 Task: Open a blank worksheet and write heading  Discount data  Add 10 product name:-  'Apple, Banana,_x000D_
Orange, Tomato, Potato, Onion, Carrot, Milk, Bread, Eggs (dozen). ' in October Last week sales are  1.99, 0.49, 0.79, 1.29, 0.99, 0.89, 0.69, 2.49, 1.99, 2.99.Discount (%):-  10, 20, 15, 5, 12, 8, 25, 10, 15, 20. Save page analysisDailySales_Analysis_2022
Action: Mouse moved to (35, 32)
Screenshot: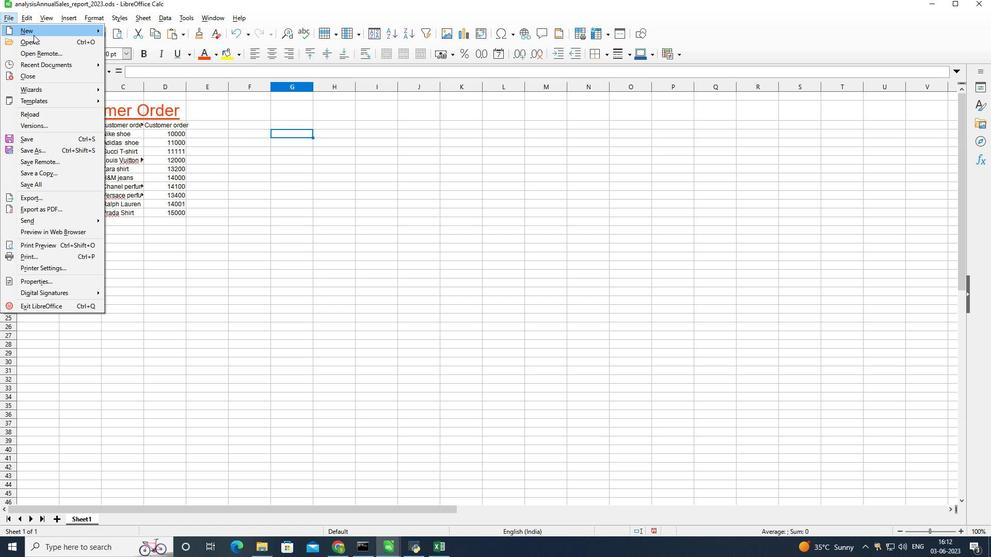 
Action: Mouse pressed left at (35, 32)
Screenshot: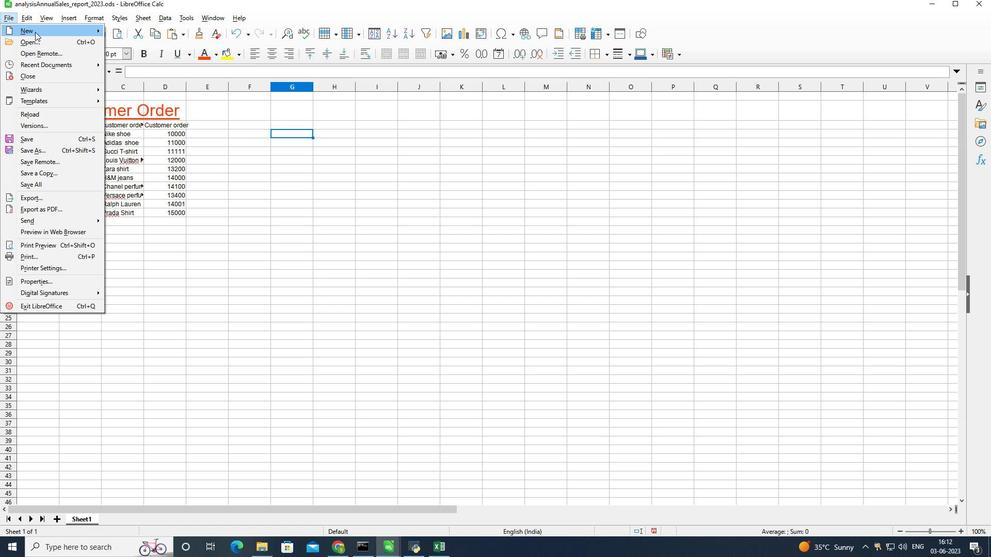 
Action: Mouse moved to (128, 40)
Screenshot: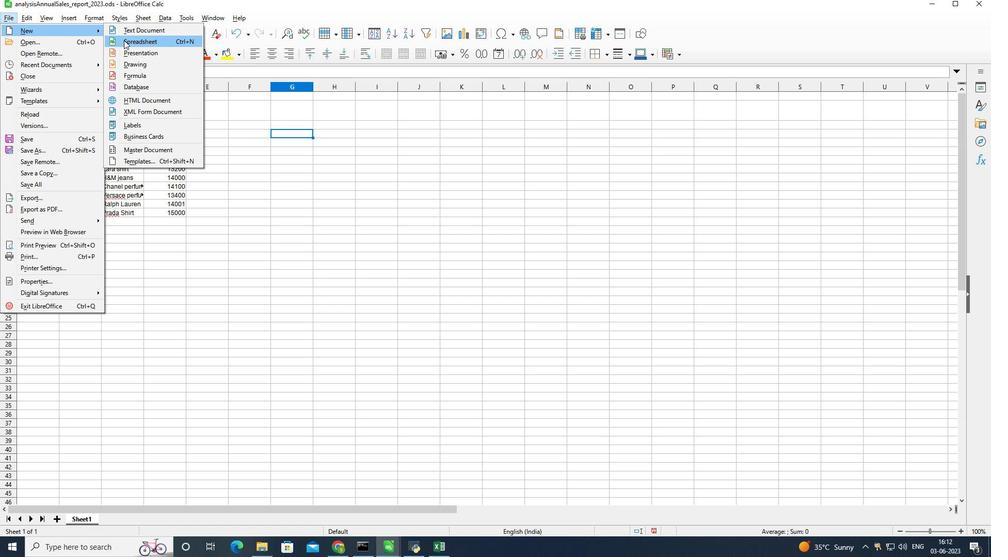 
Action: Mouse pressed left at (128, 40)
Screenshot: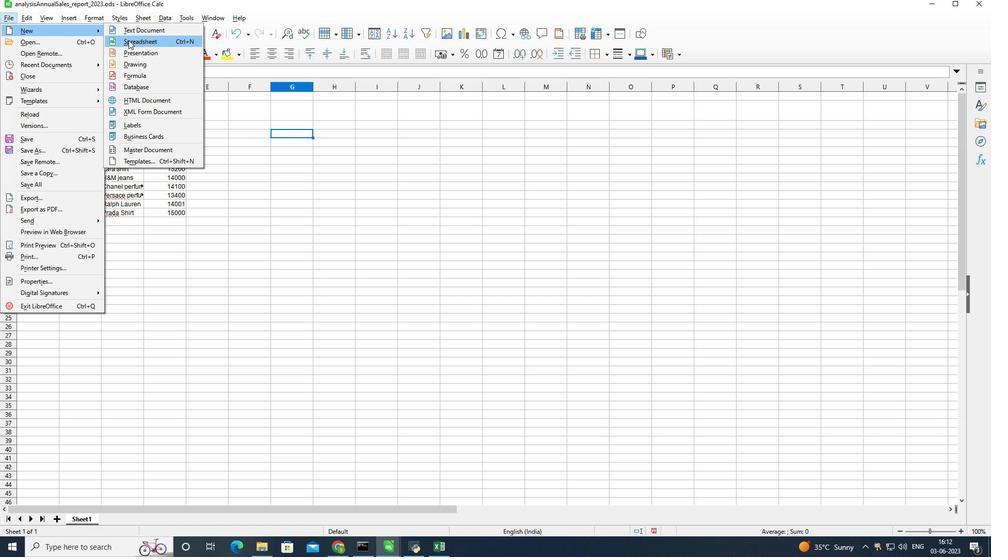 
Action: Mouse moved to (74, 106)
Screenshot: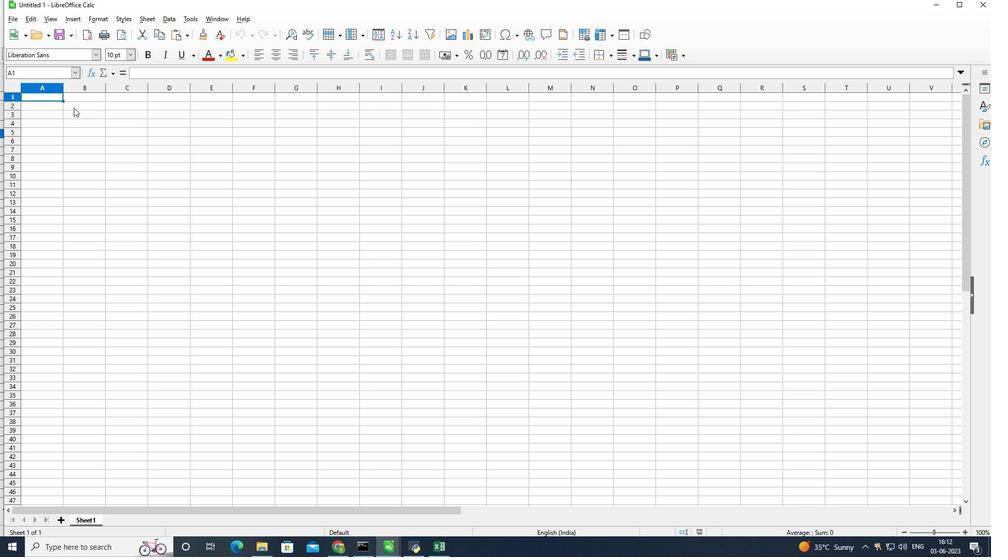 
Action: Mouse pressed left at (74, 106)
Screenshot: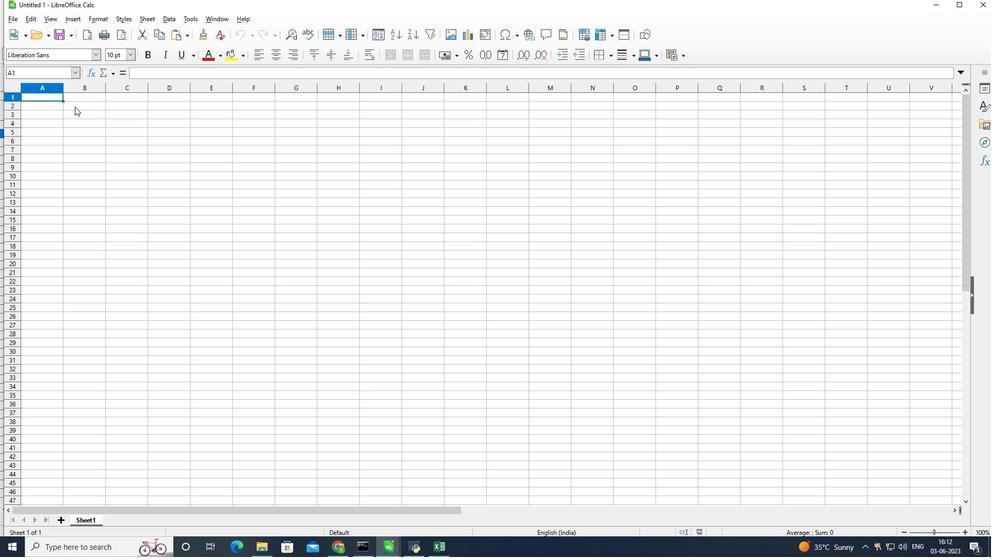 
Action: Mouse moved to (74, 127)
Screenshot: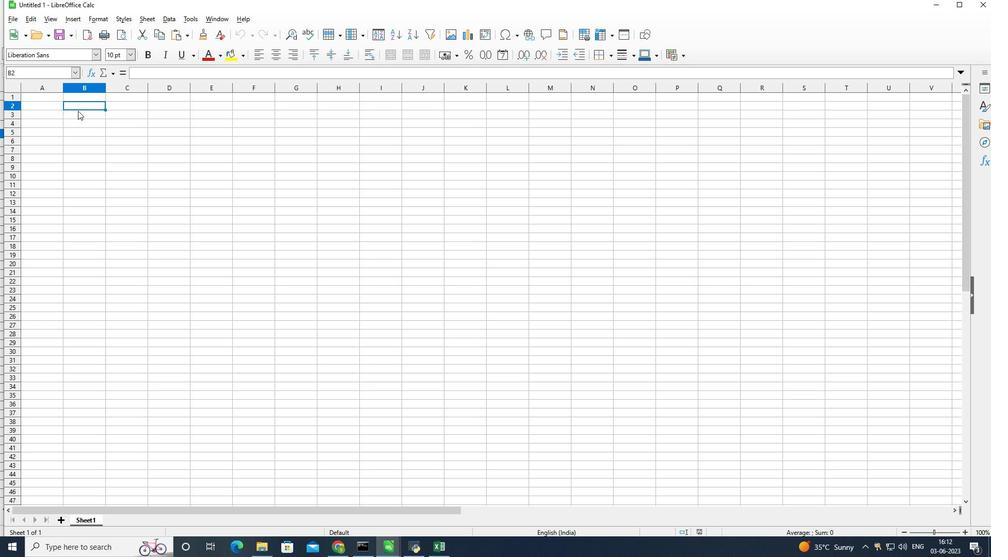 
Action: Key pressed <Key.shift>Discount<Key.space><Key.shift>Data
Screenshot: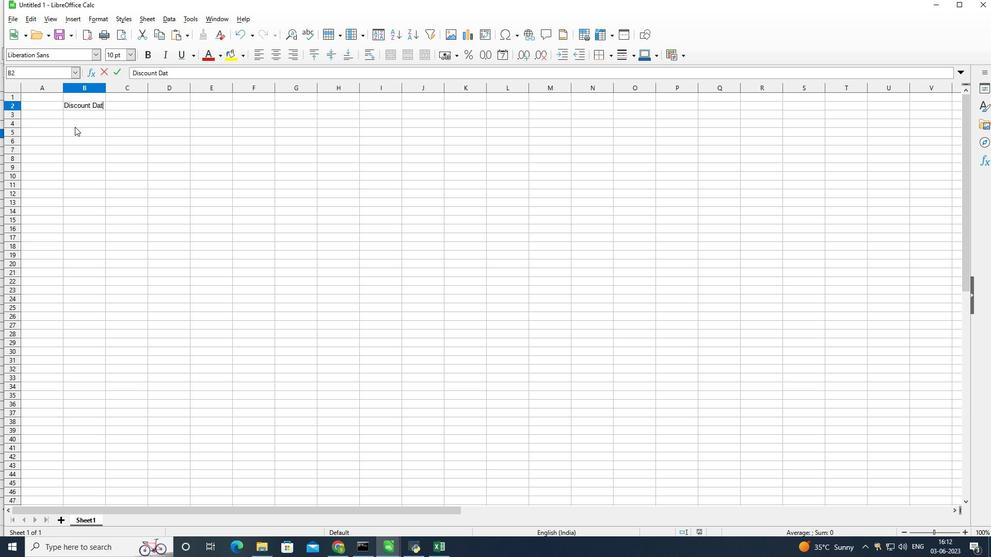 
Action: Mouse moved to (32, 114)
Screenshot: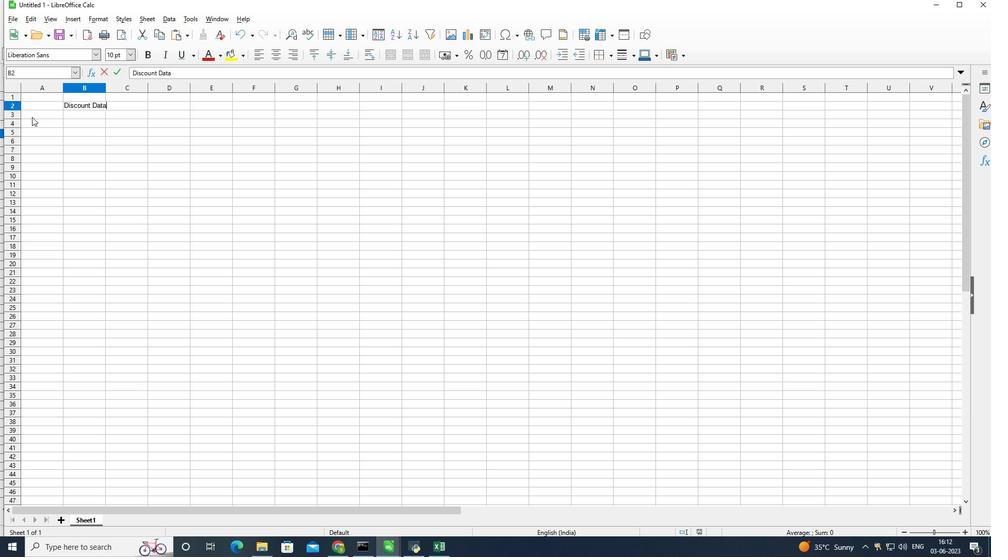 
Action: Mouse pressed left at (32, 114)
Screenshot: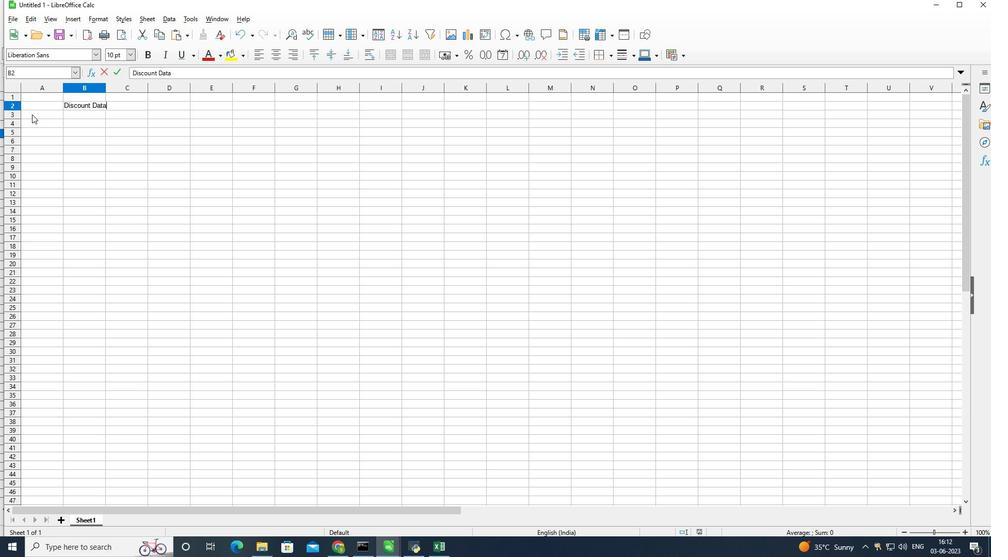 
Action: Key pressed <Key.shift>Name<Key.enter><Key.shift>Apple<Key.enter><Key.shift>Banana<Key.enter><Key.shift>Orange<Key.enter><Key.shift>Tomato<Key.enter><Key.shift>Potato<Key.enter><Key.shift>Onion<Key.enter><Key.shift>Carrot<Key.enter><Key.shift>Milk<Key.enter><Key.shift>Bread<Key.enter><Key.shift><Key.shift><Key.shift><Key.shift><Key.shift><Key.shift>Egg
Screenshot: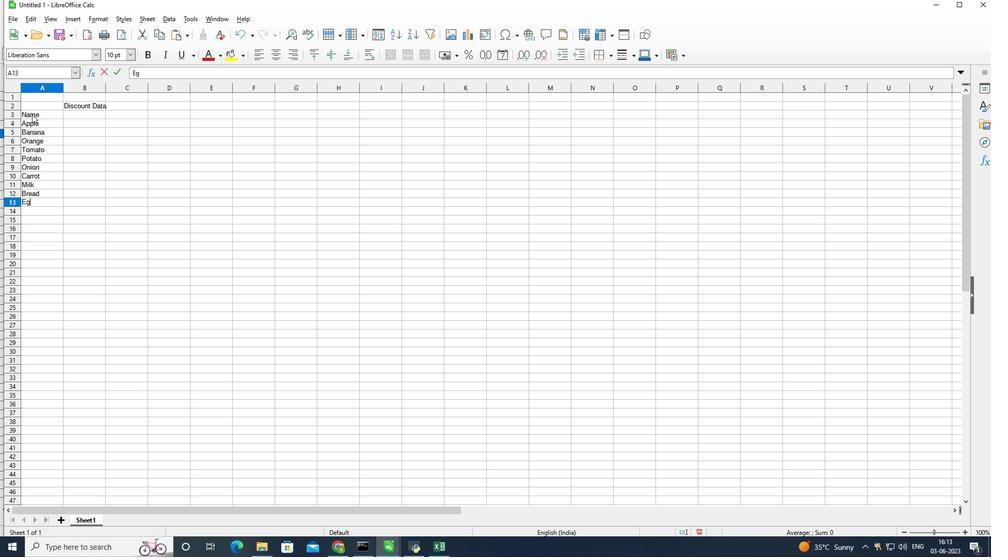 
Action: Mouse moved to (70, 116)
Screenshot: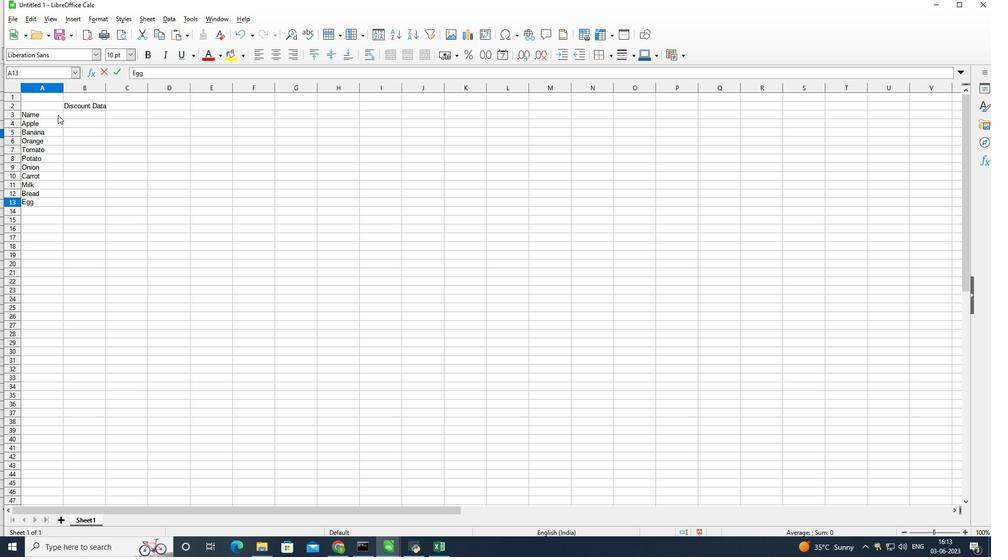 
Action: Mouse pressed left at (70, 116)
Screenshot: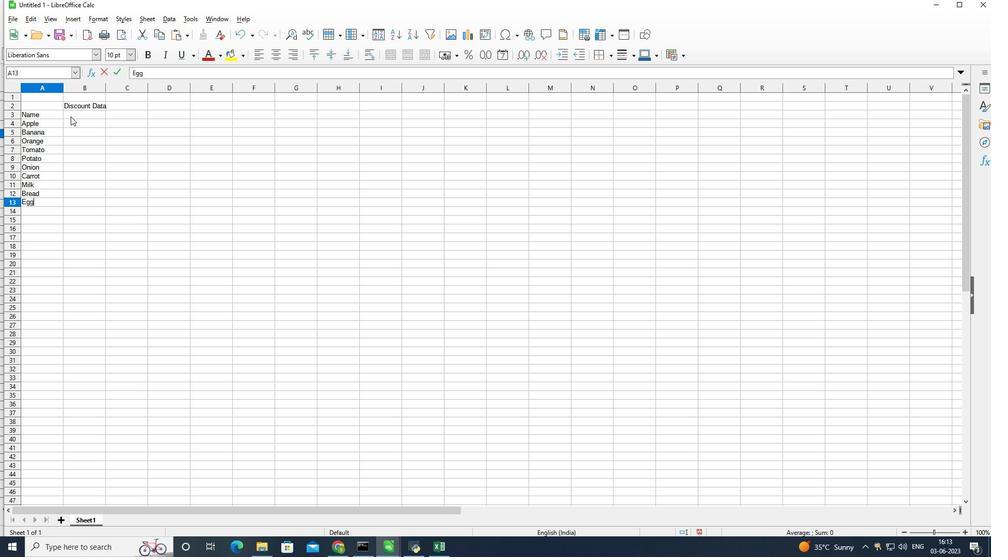 
Action: Mouse moved to (71, 115)
Screenshot: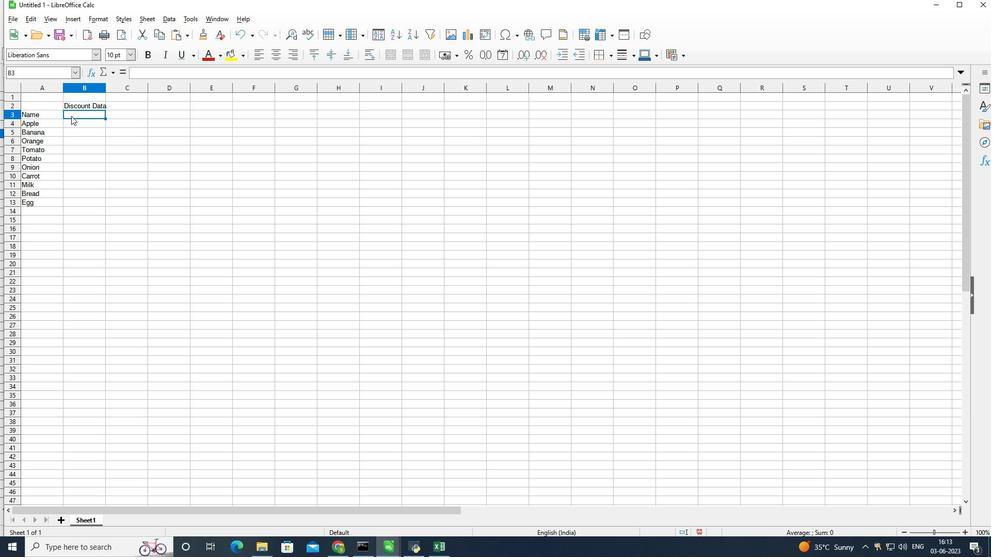 
Action: Key pressed <Key.shift>Last<Key.space>week<Key.space><Key.shift>sales<Key.enter>1.99<Key.enter>0.49<Key.enter>0.79<Key.enter>1.29<Key.enter>0.99<Key.enter>0.89<Key.enter>0.69<Key.enter>2.49<Key.enter>1.99
Screenshot: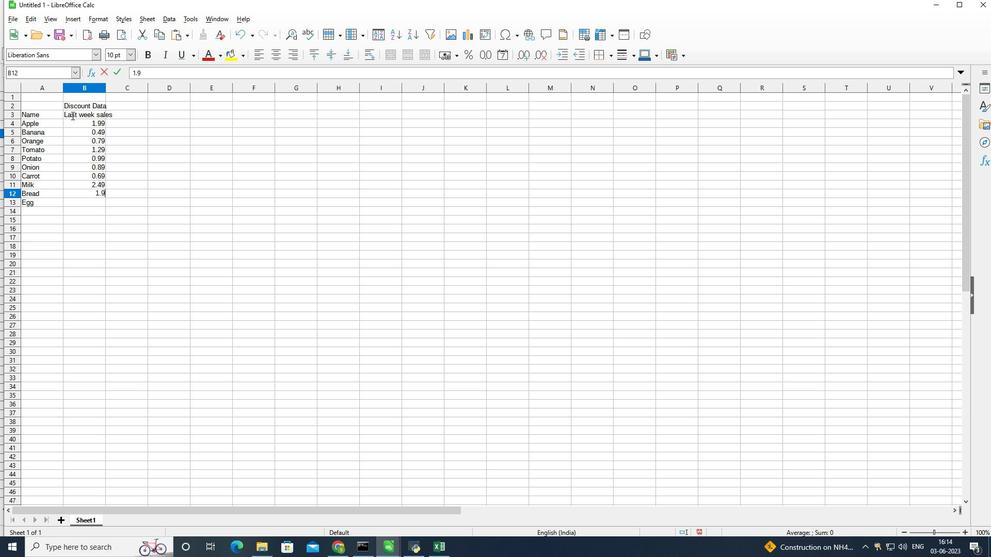 
Action: Mouse moved to (667, 507)
Screenshot: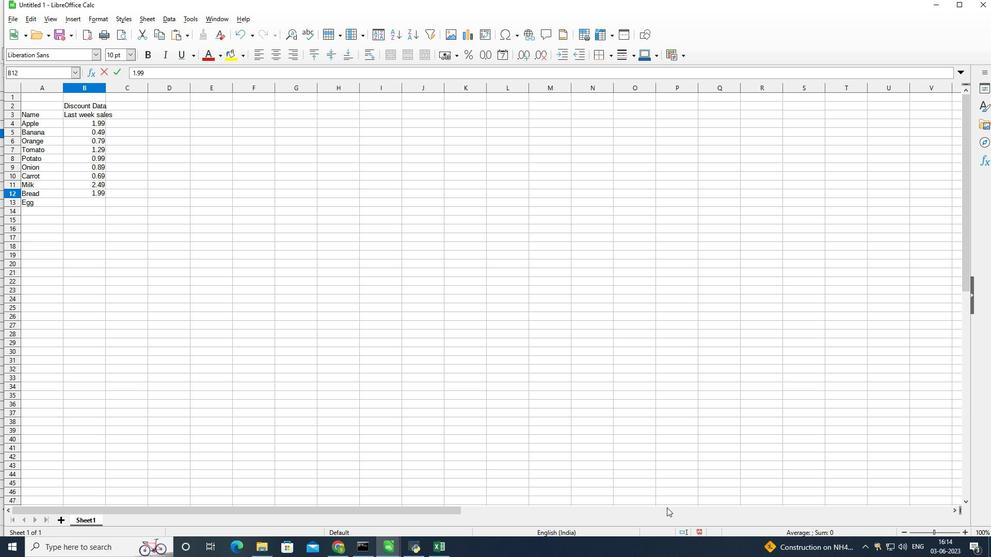 
Action: Key pressed <Key.enter>2.99
Screenshot: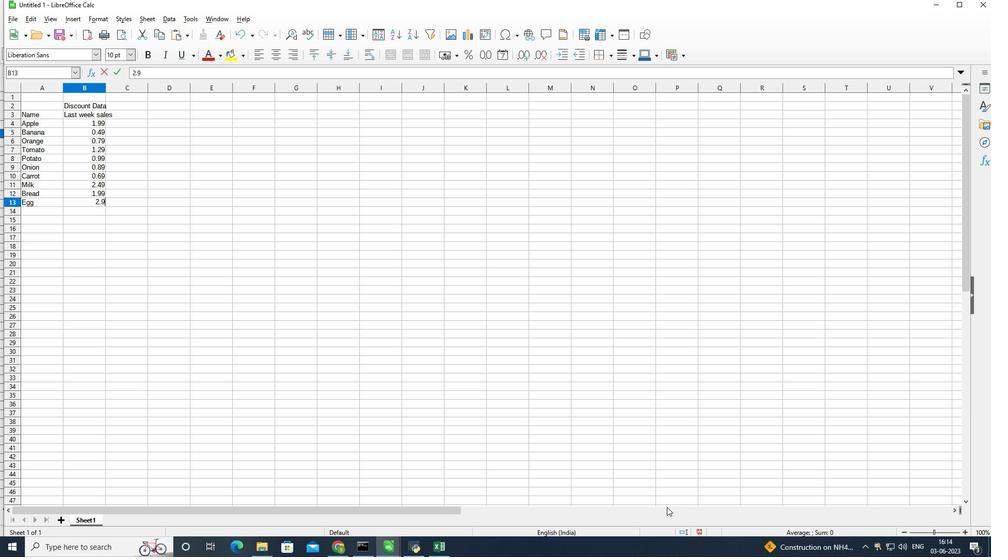 
Action: Mouse moved to (132, 114)
Screenshot: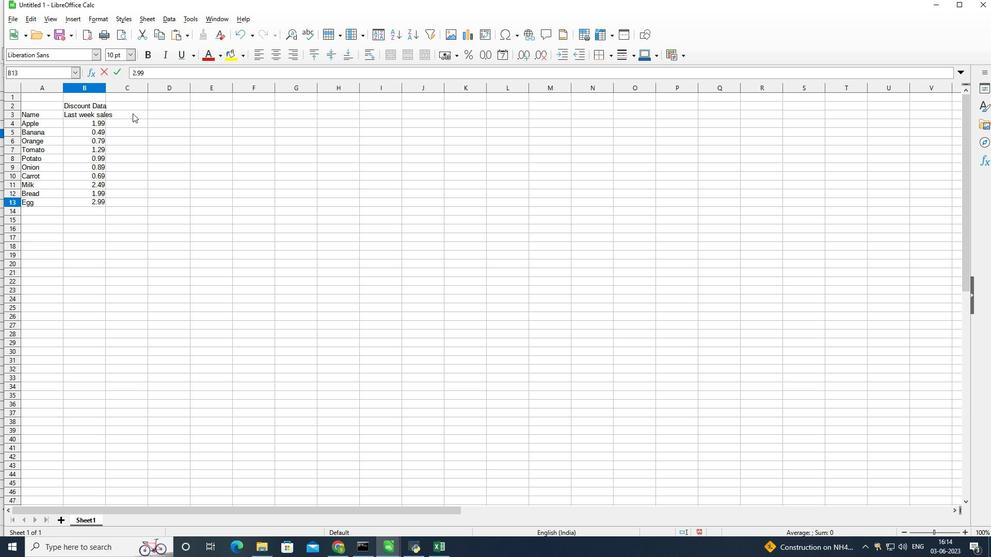 
Action: Mouse pressed left at (132, 114)
Screenshot: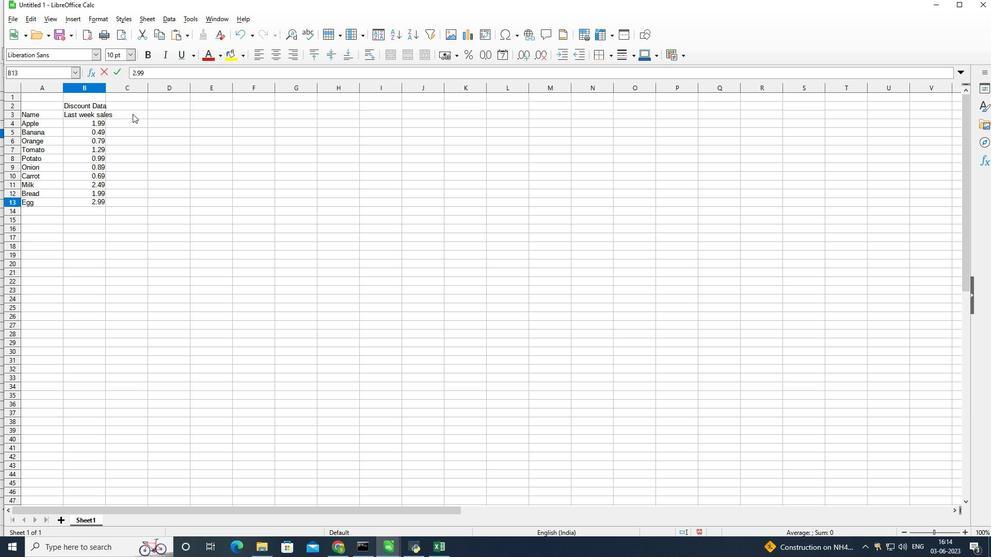
Action: Mouse moved to (155, 97)
Screenshot: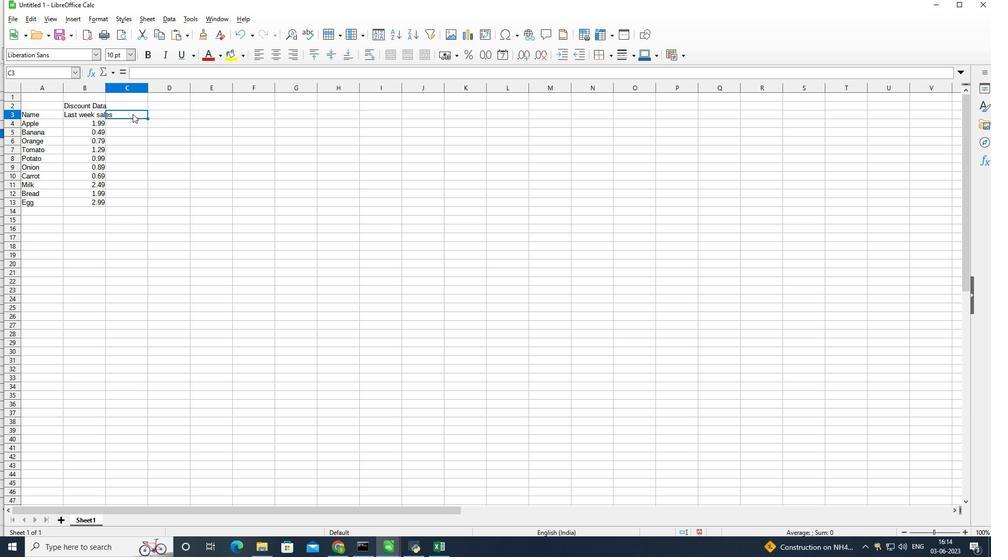 
Action: Key pressed <Key.shift><Key.shift>Discount<Key.enter>10<Key.enter>20<Key.enter>15<Key.enter>5<Key.enter>12<Key.enter>8<Key.enter>25<Key.enter>10<Key.enter>15<Key.enter>20<Key.enter>
Screenshot: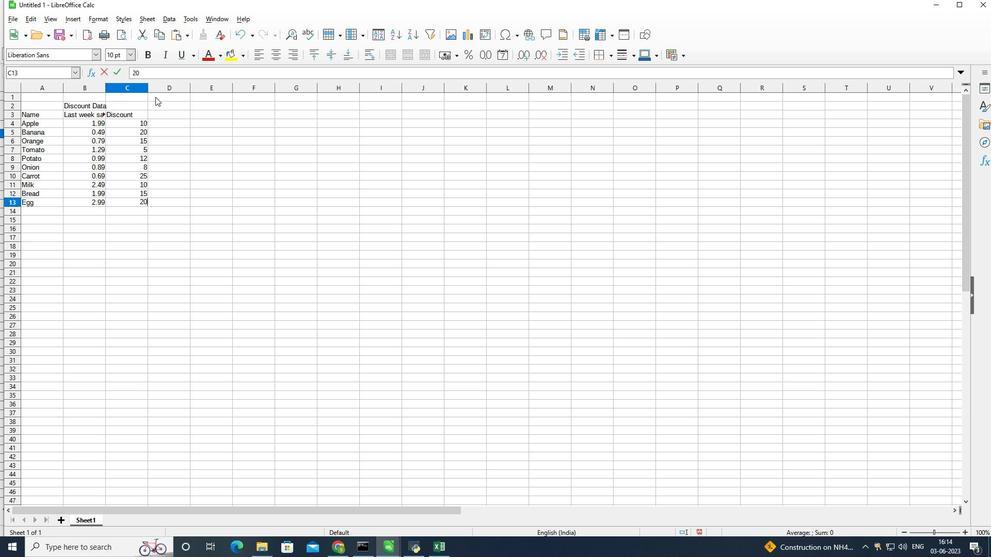 
Action: Mouse moved to (142, 227)
Screenshot: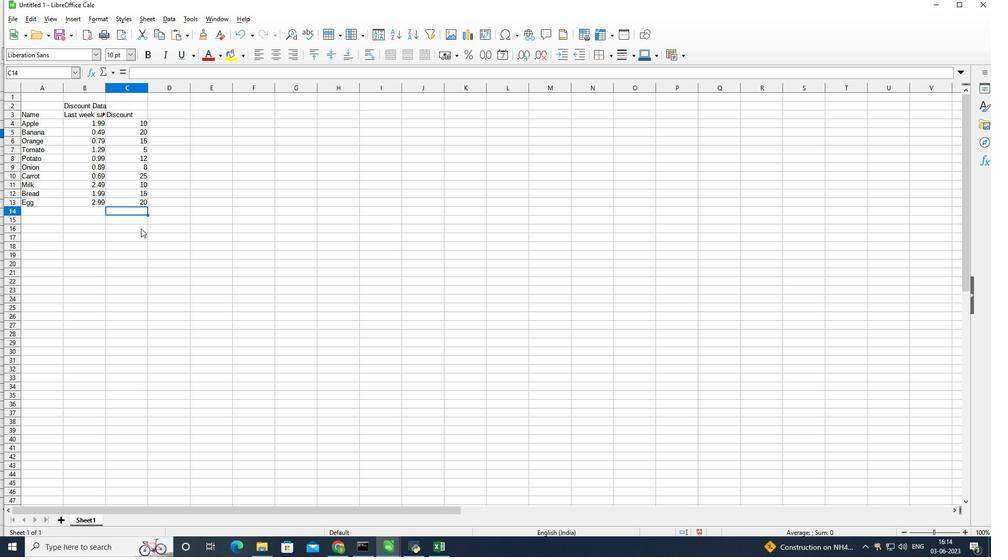 
Action: Key pressed ctrl+S
Screenshot: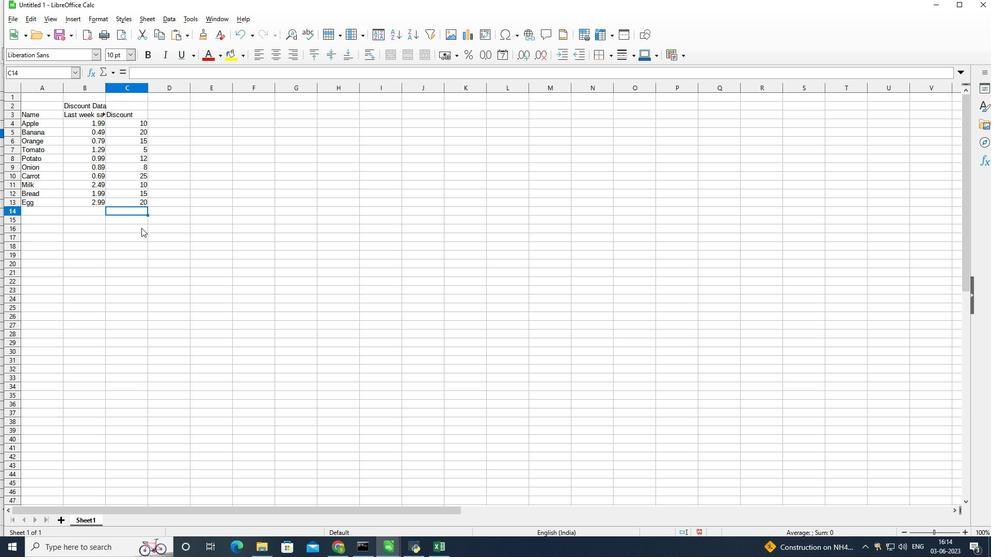 
Action: Mouse moved to (152, 218)
Screenshot: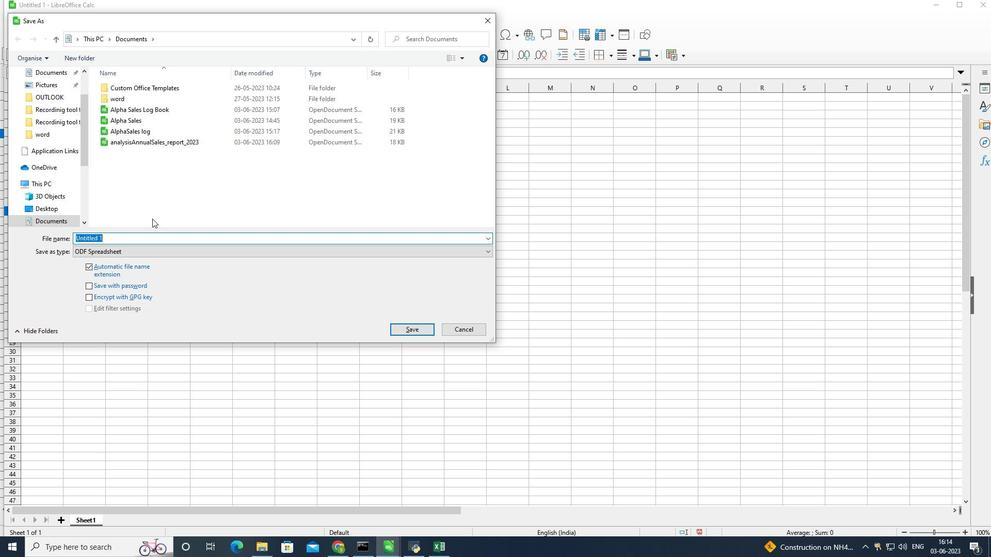 
Action: Key pressed analysis<Key.shift>Daily<Key.shift>sales<Key.shift_r>_<Key.shift>analysis<Key.shift_r>_2022<Key.enter>
Screenshot: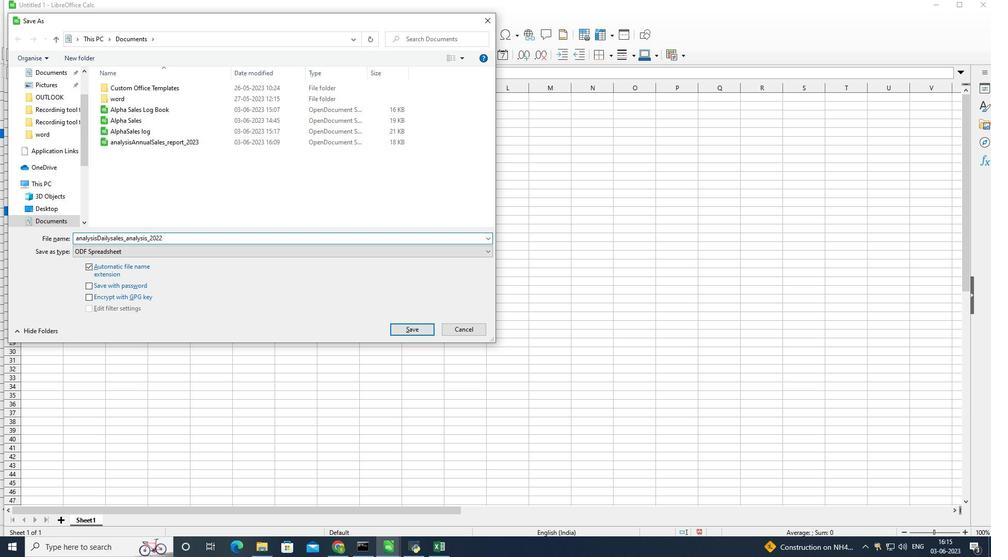 
Action: Mouse moved to (156, 166)
Screenshot: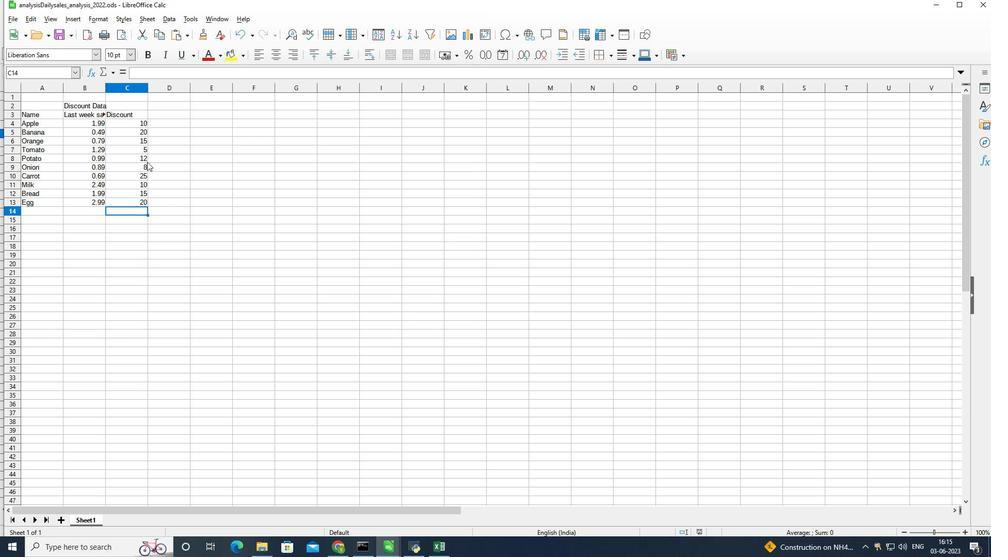 
